 Task: For heading Calibri with Bold.  font size for heading24,  'Change the font style of data to'Bell MT.  and font size to 16,  Change the alignment of both headline & data to Align middle & Align Center.  In the sheet  analysisSalesByCustomer
Action: Mouse moved to (85, 186)
Screenshot: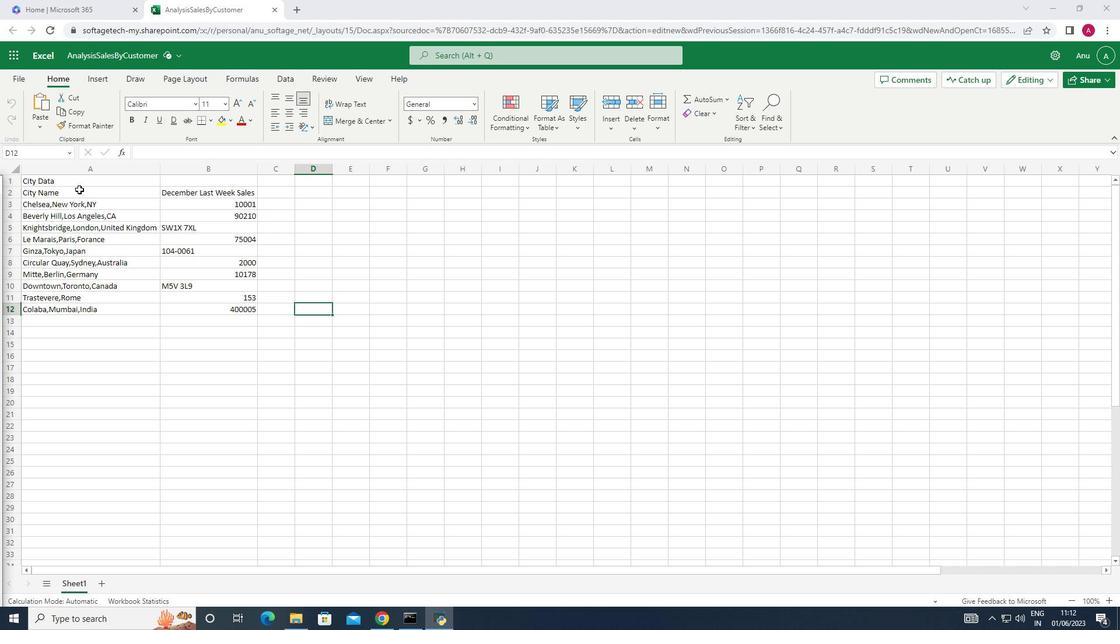 
Action: Mouse pressed left at (85, 186)
Screenshot: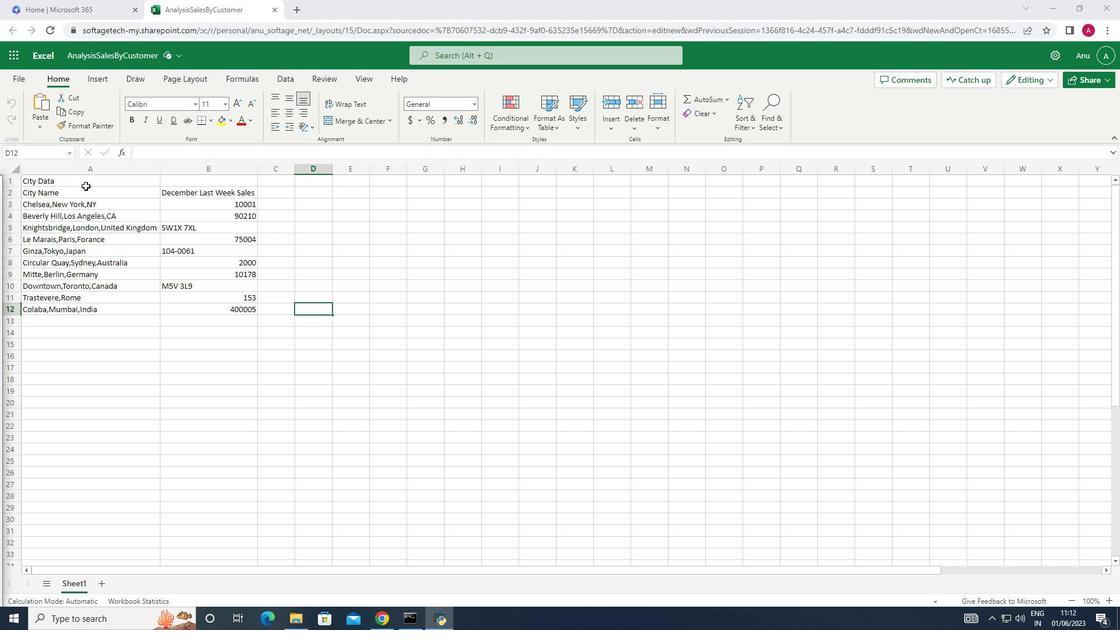 
Action: Mouse moved to (193, 102)
Screenshot: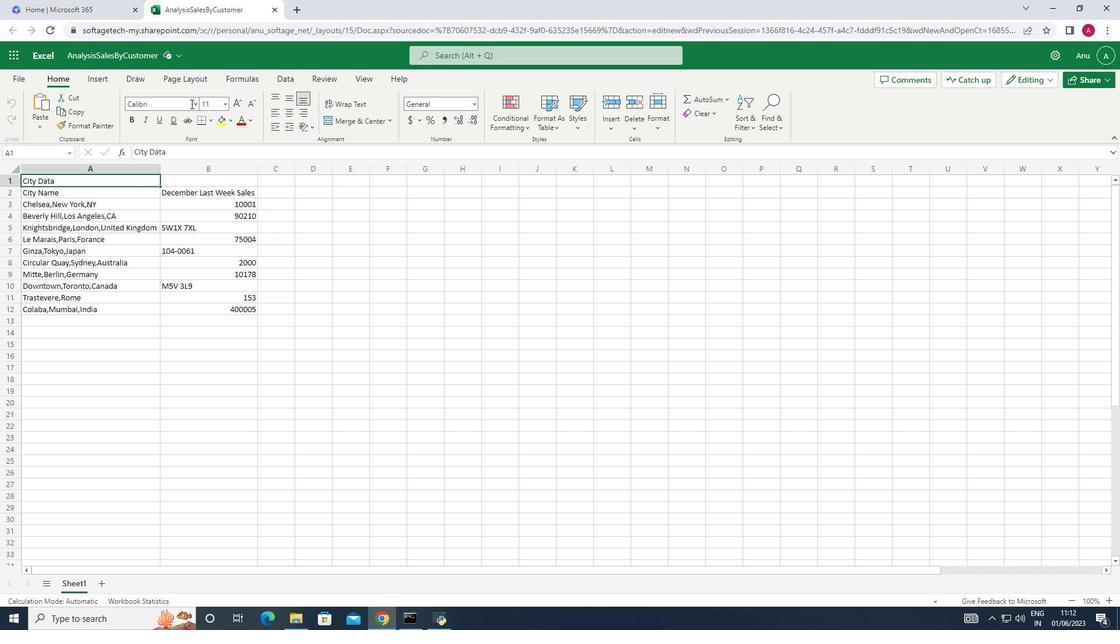 
Action: Mouse pressed left at (193, 102)
Screenshot: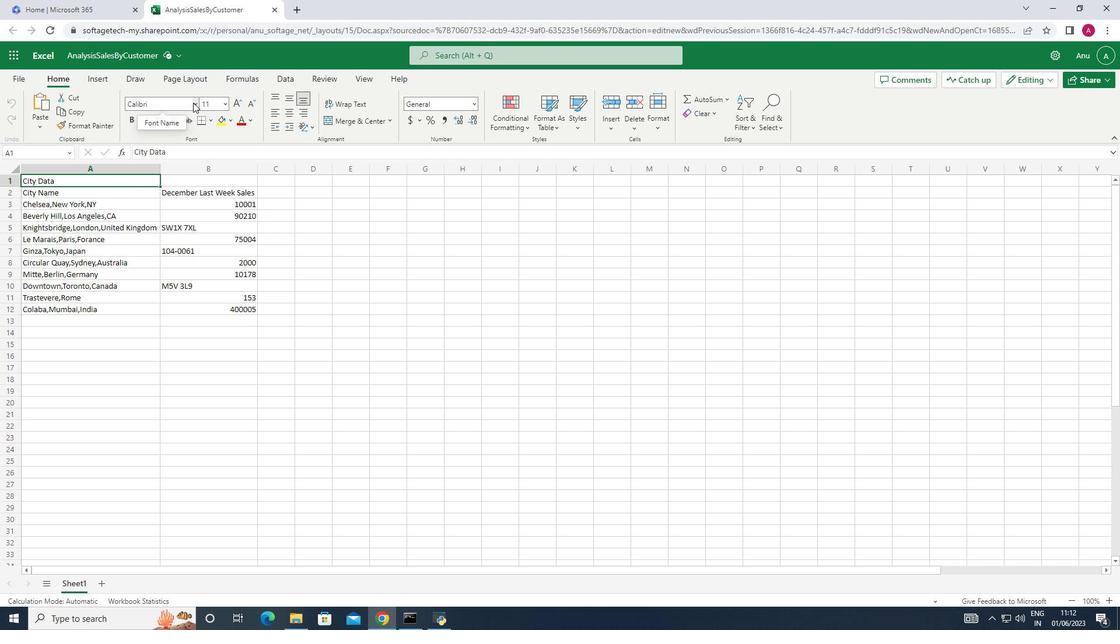 
Action: Mouse moved to (166, 219)
Screenshot: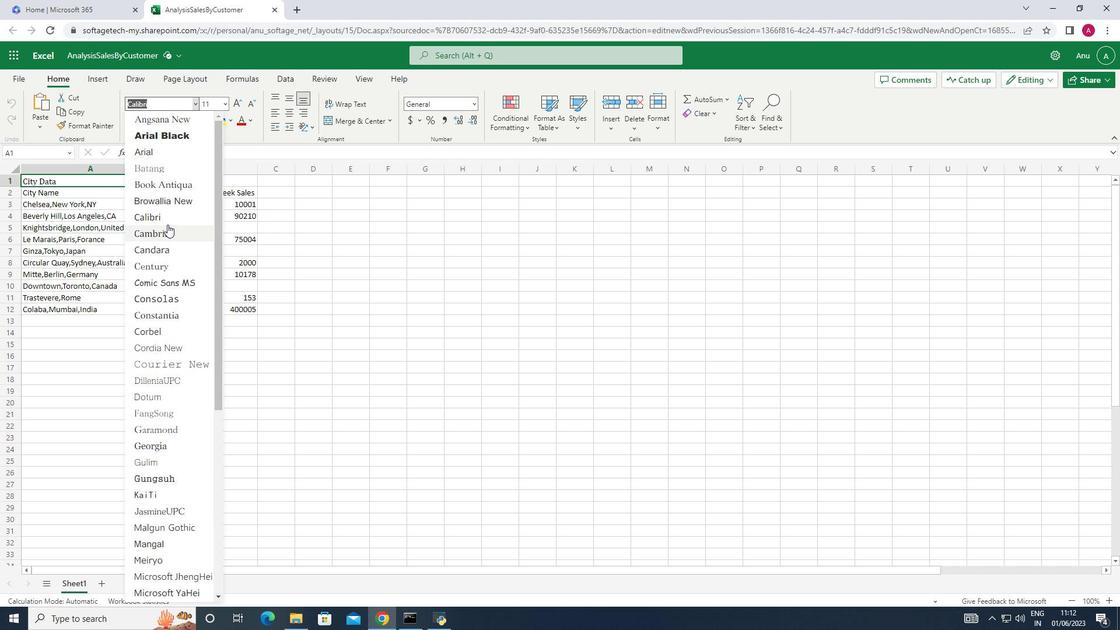 
Action: Mouse pressed left at (166, 219)
Screenshot: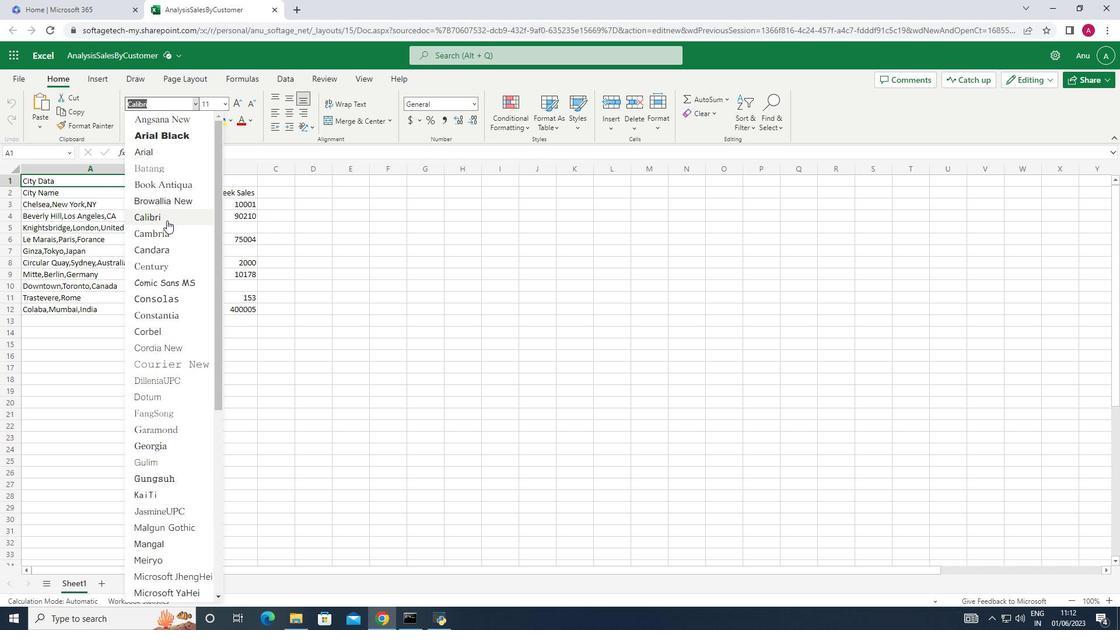 
Action: Mouse moved to (132, 118)
Screenshot: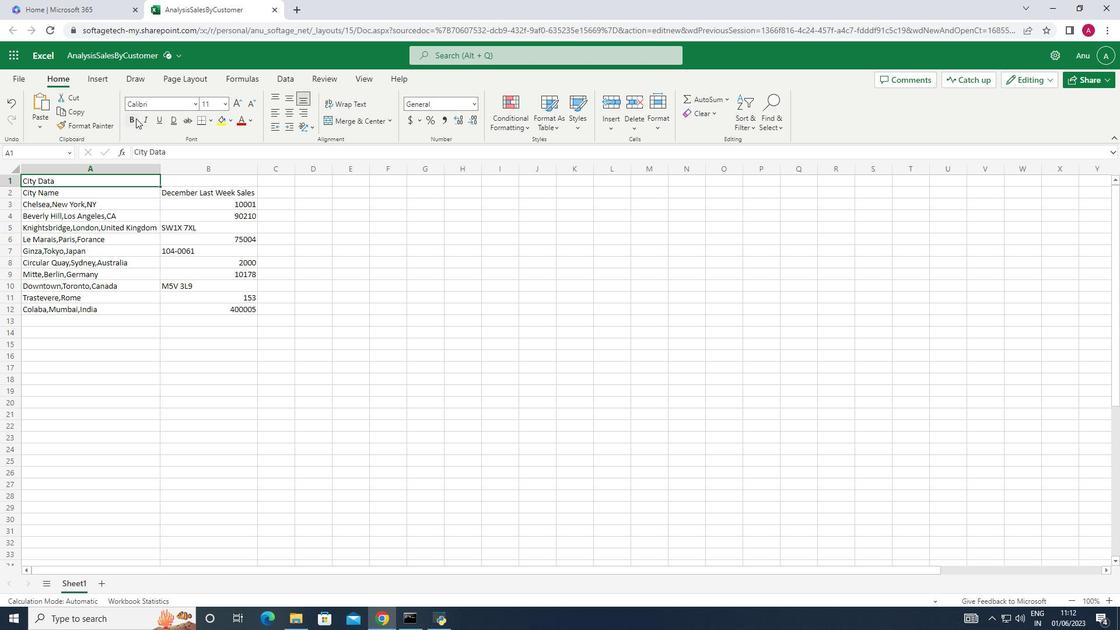 
Action: Mouse pressed left at (132, 118)
Screenshot: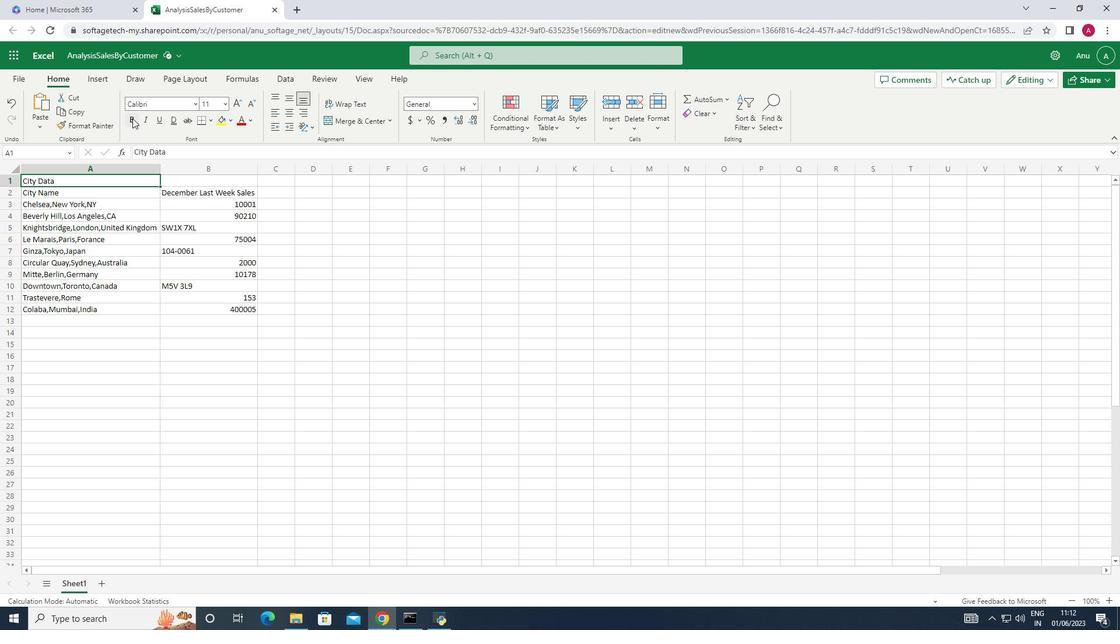 
Action: Mouse moved to (224, 103)
Screenshot: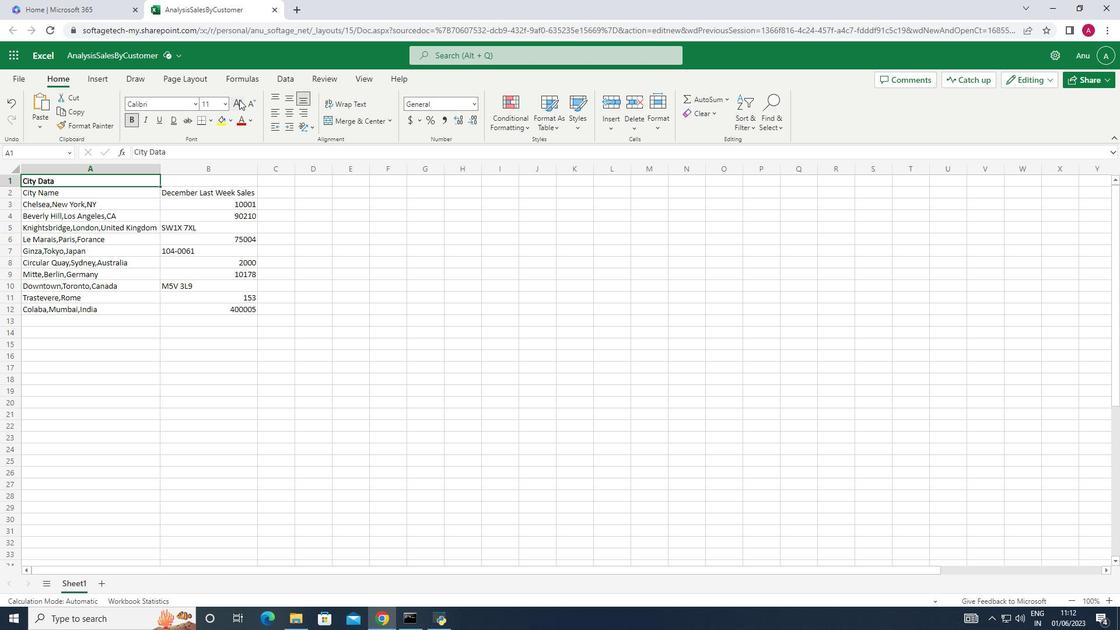
Action: Mouse pressed left at (224, 103)
Screenshot: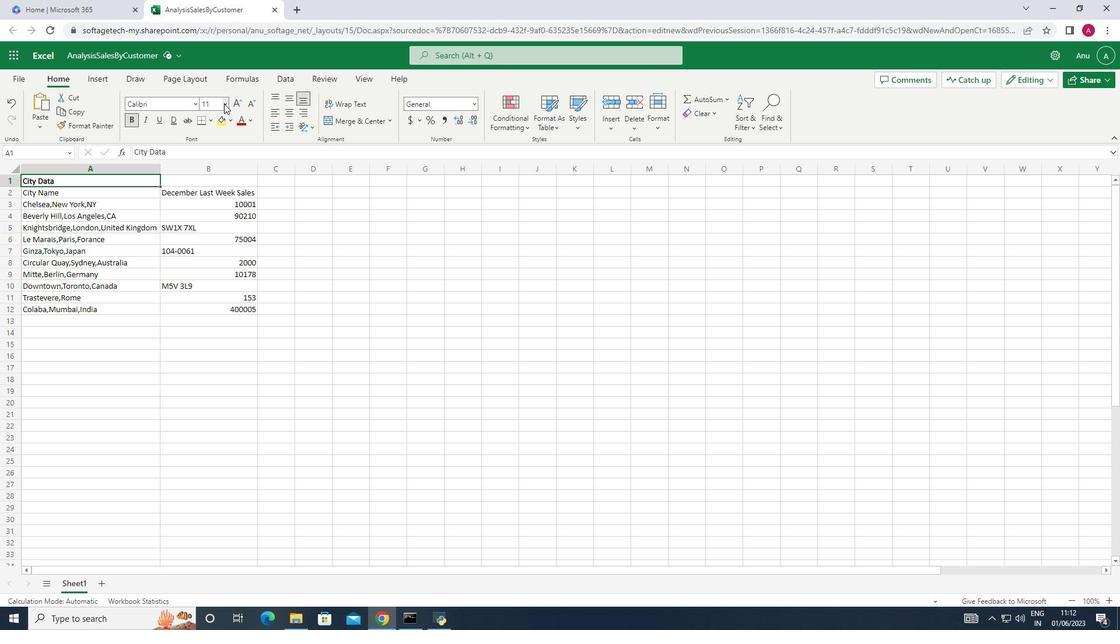 
Action: Mouse moved to (210, 264)
Screenshot: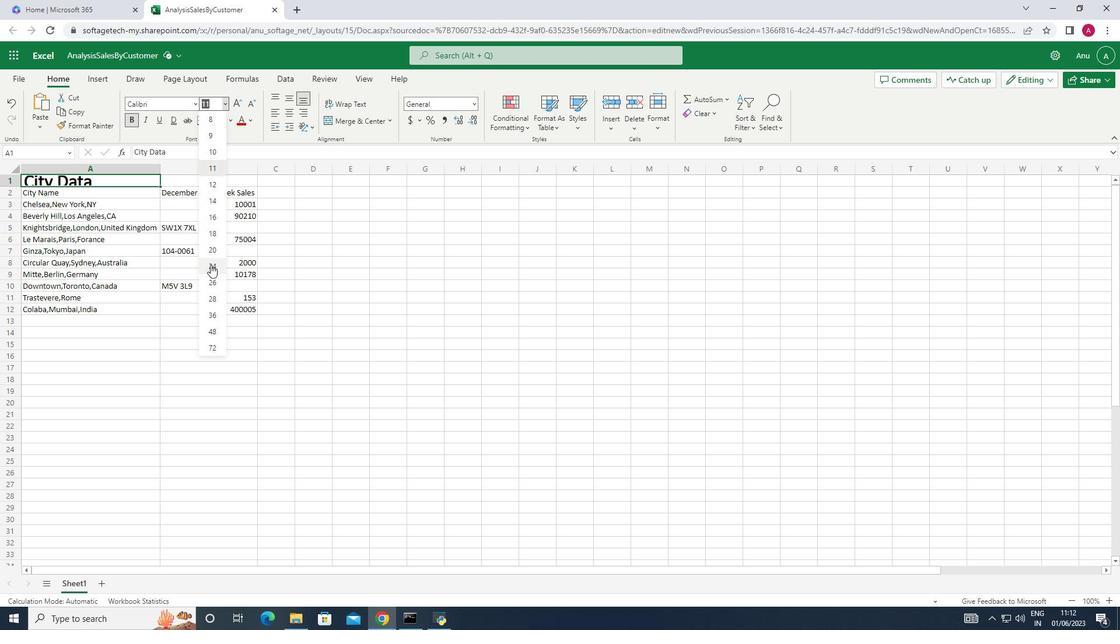 
Action: Mouse pressed left at (210, 264)
Screenshot: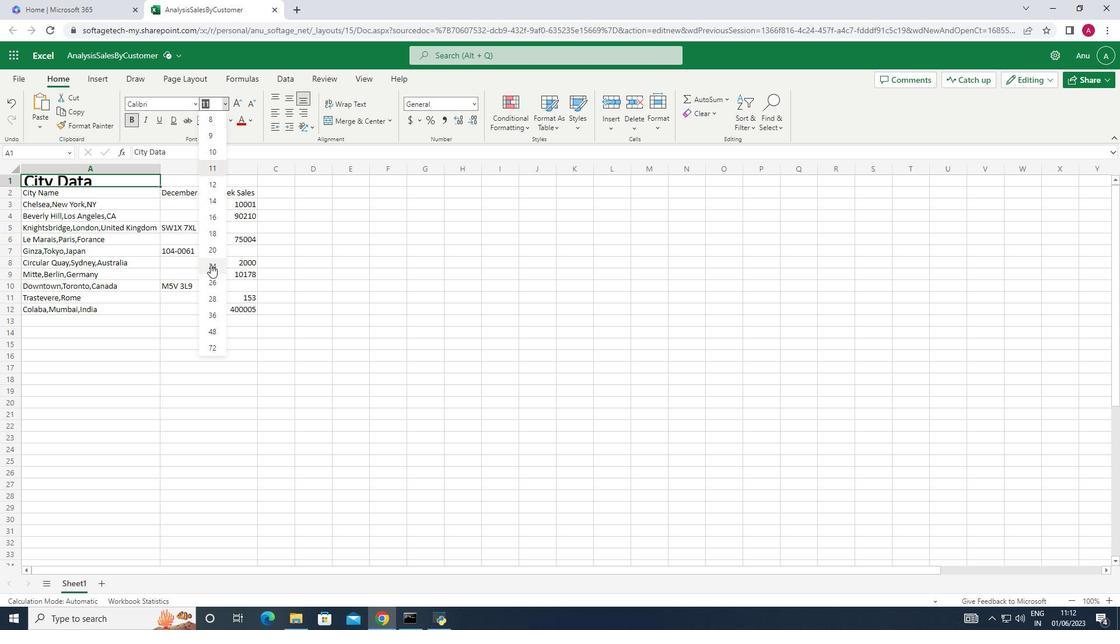
Action: Mouse moved to (54, 205)
Screenshot: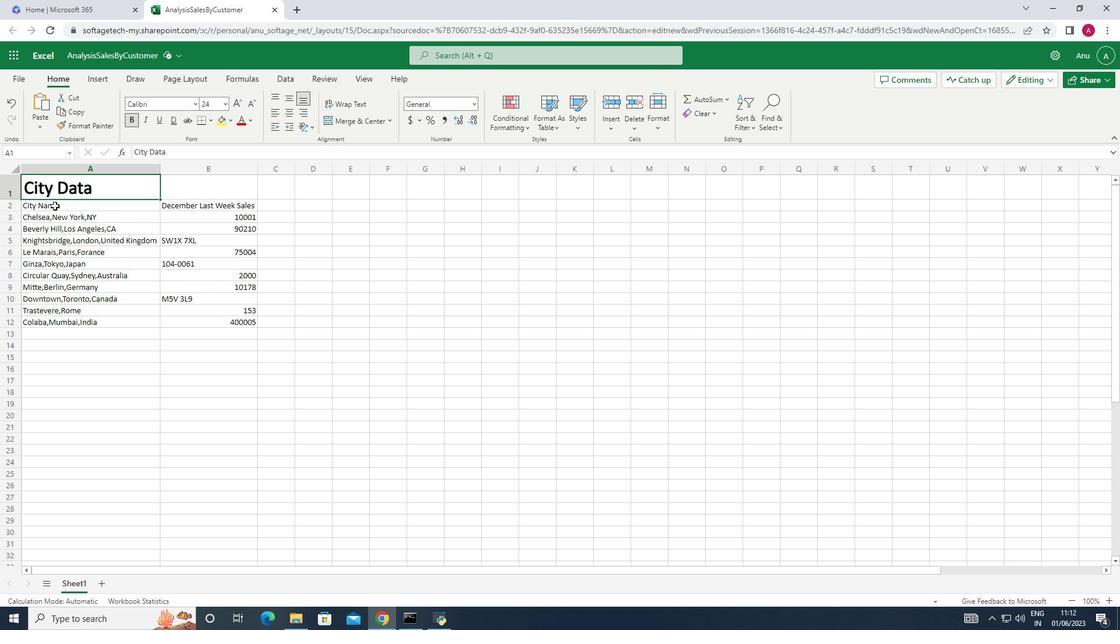 
Action: Mouse pressed left at (54, 205)
Screenshot: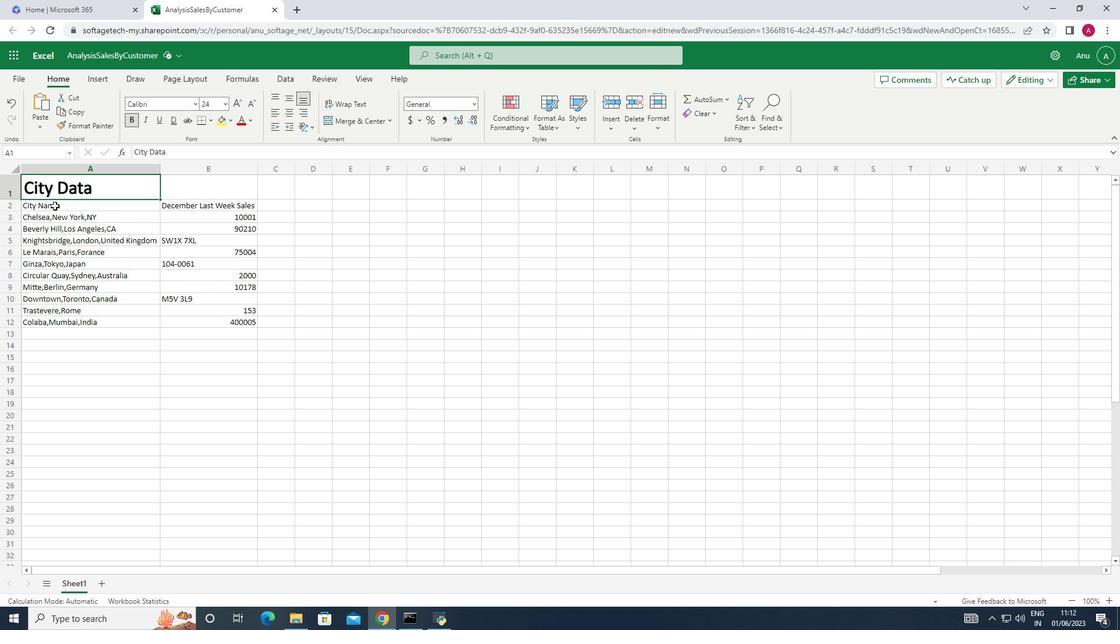 
Action: Mouse moved to (158, 101)
Screenshot: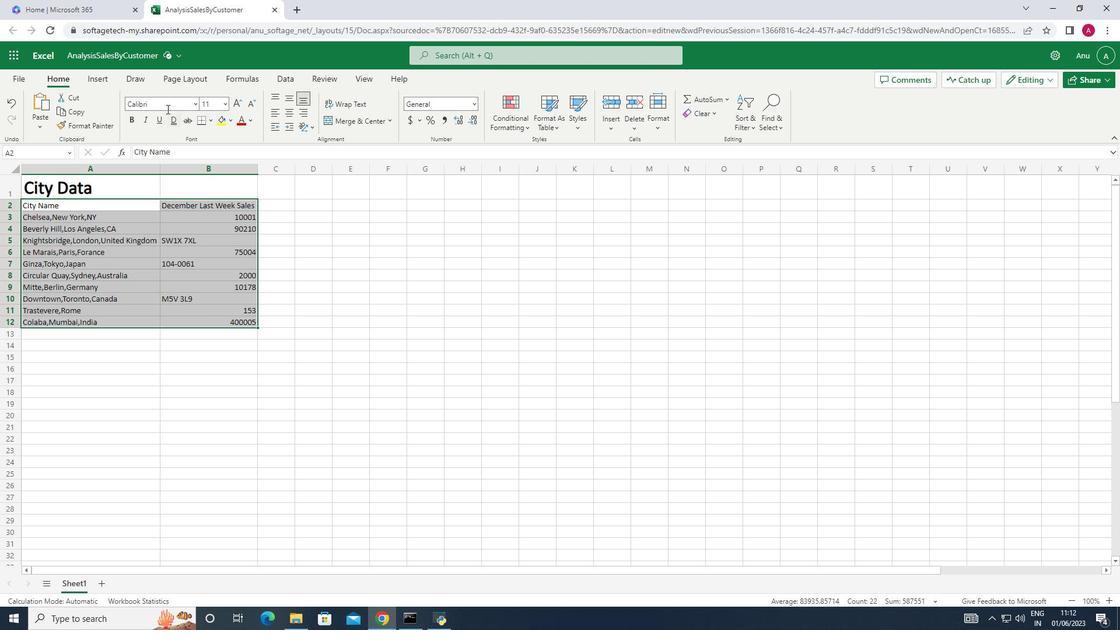 
Action: Mouse pressed left at (158, 101)
Screenshot: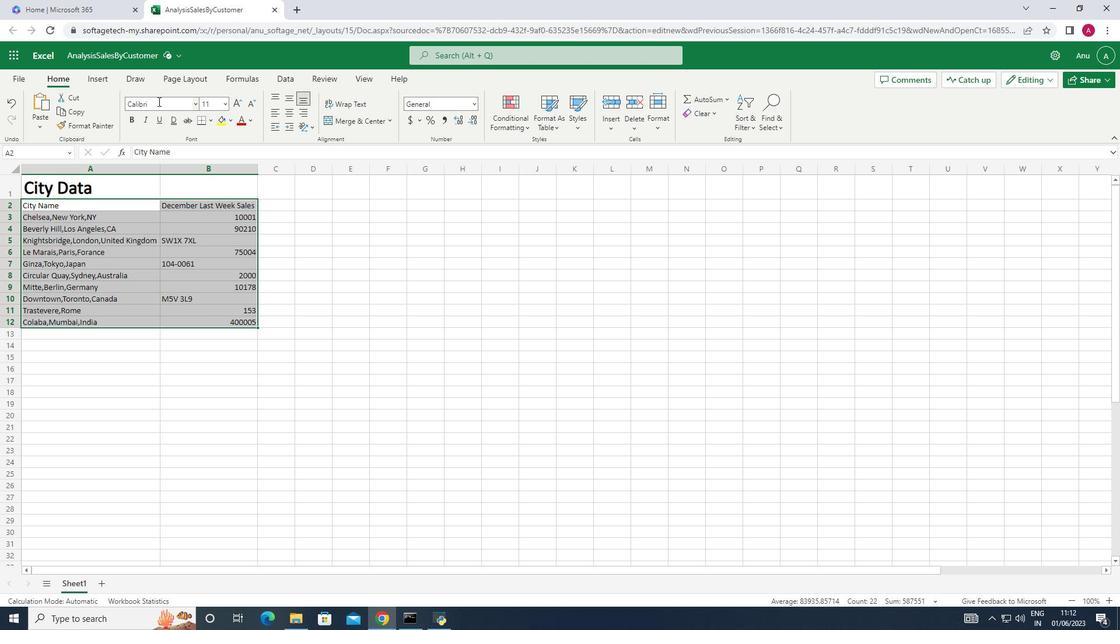 
Action: Key pressed <Key.shift>Bell<Key.space><Key.shift_r>M<Key.shift>T<Key.enter>
Screenshot: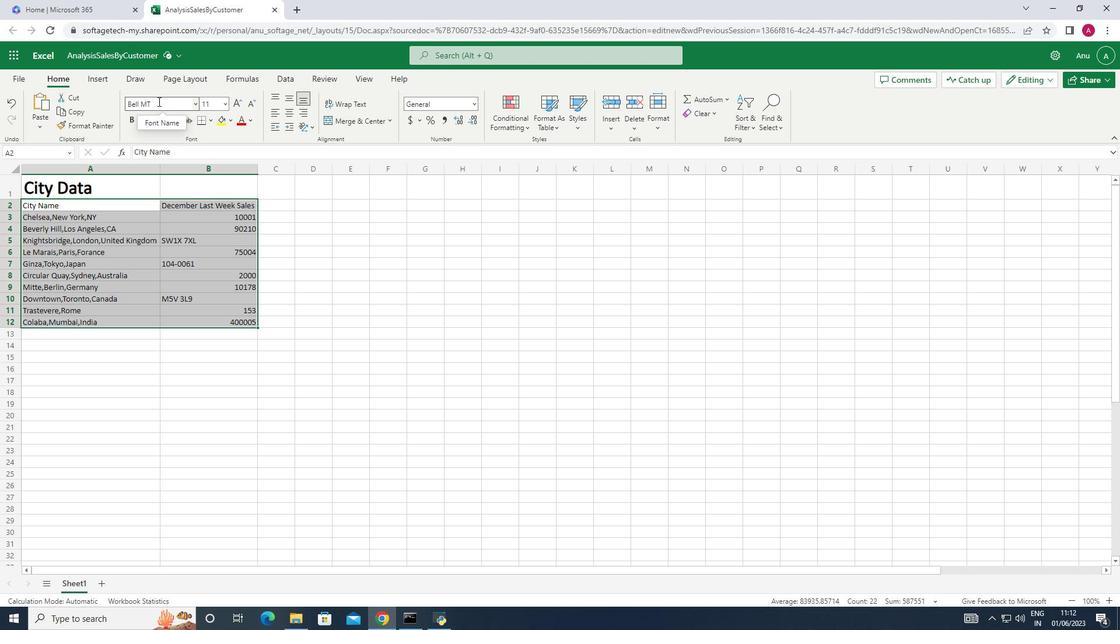 
Action: Mouse moved to (222, 107)
Screenshot: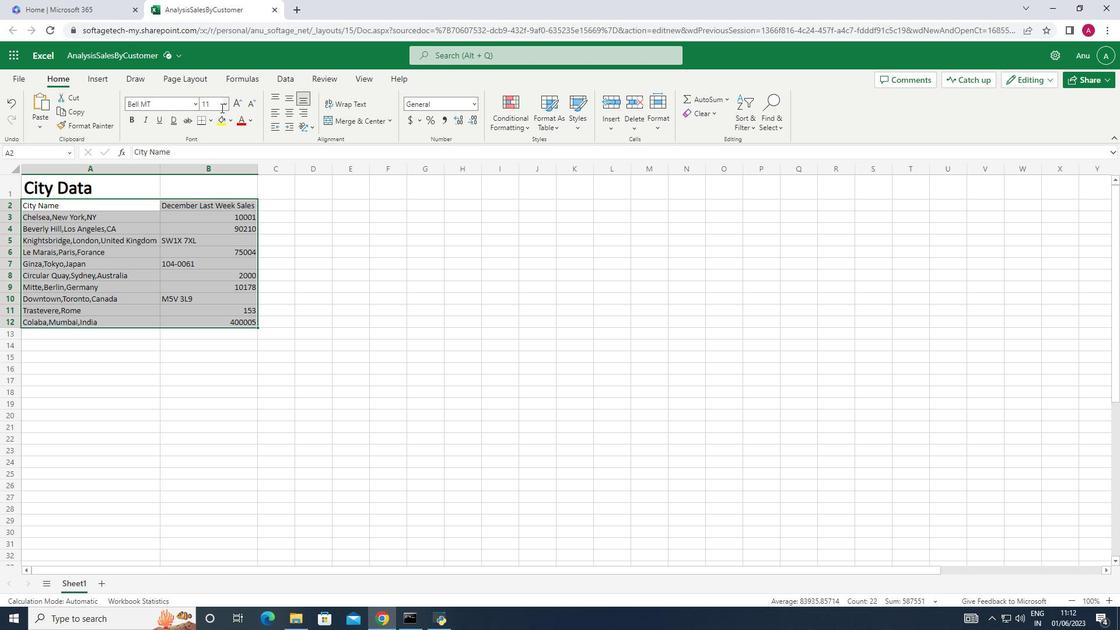
Action: Mouse pressed left at (222, 107)
Screenshot: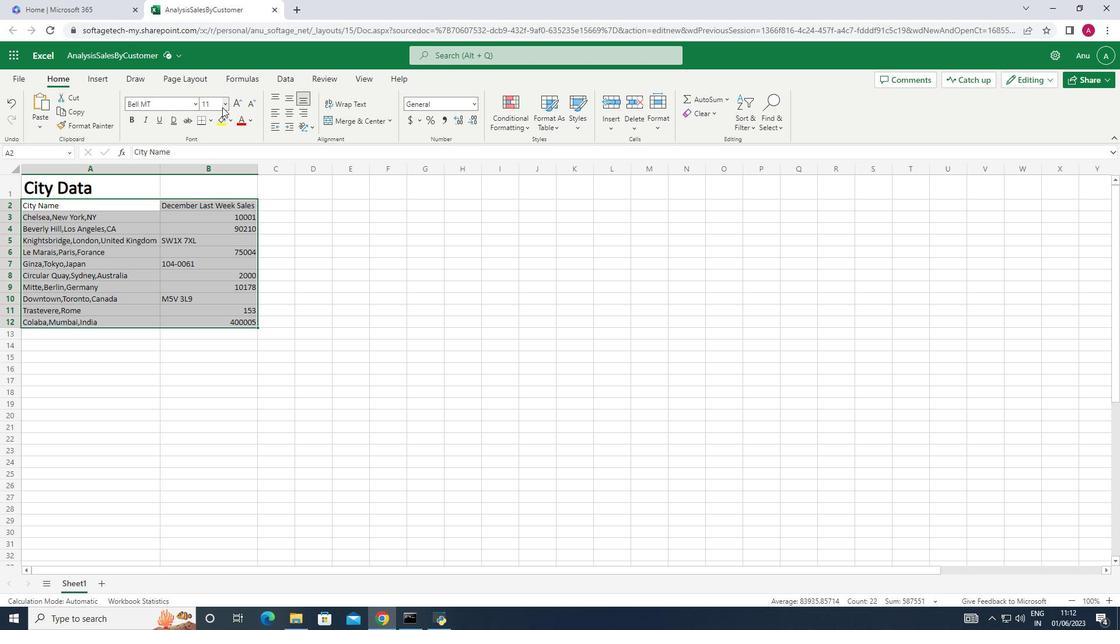 
Action: Mouse moved to (212, 217)
Screenshot: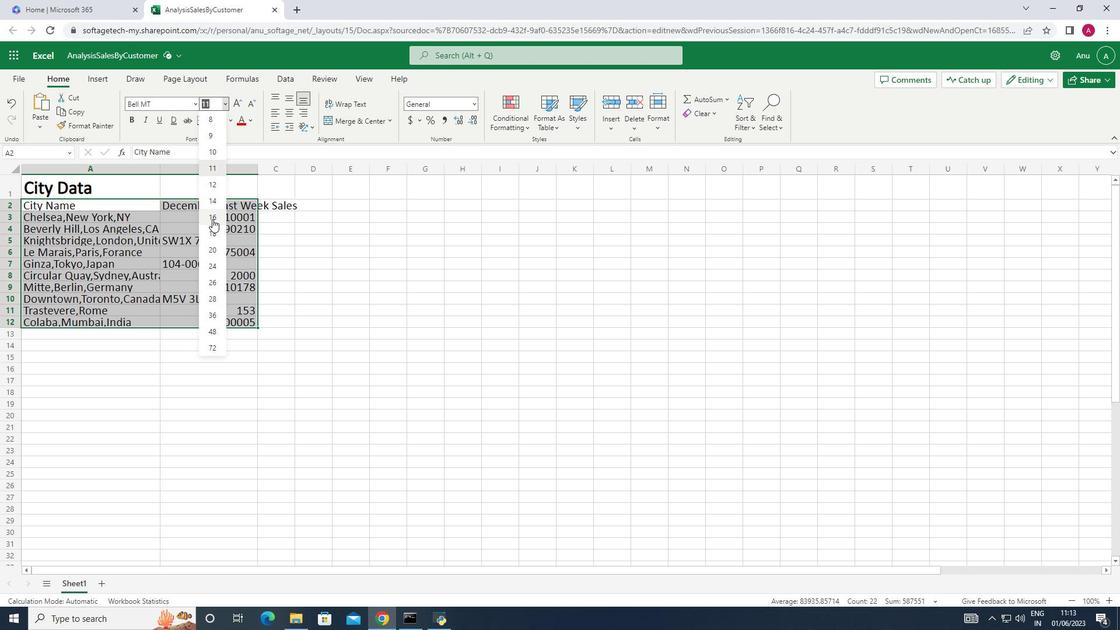 
Action: Mouse pressed left at (212, 217)
Screenshot: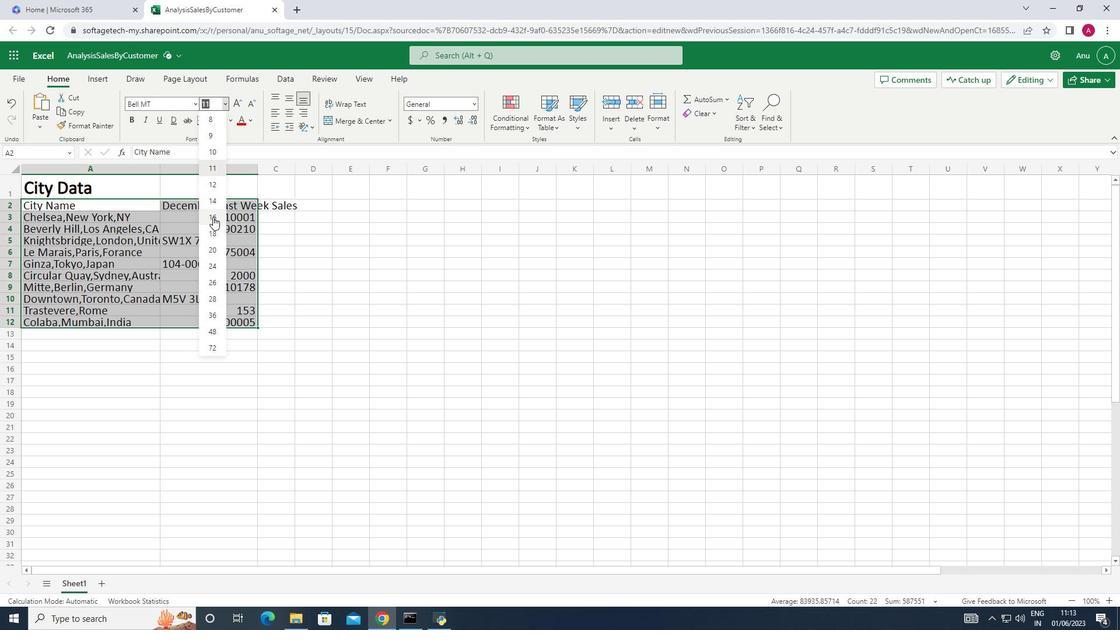
Action: Mouse moved to (288, 114)
Screenshot: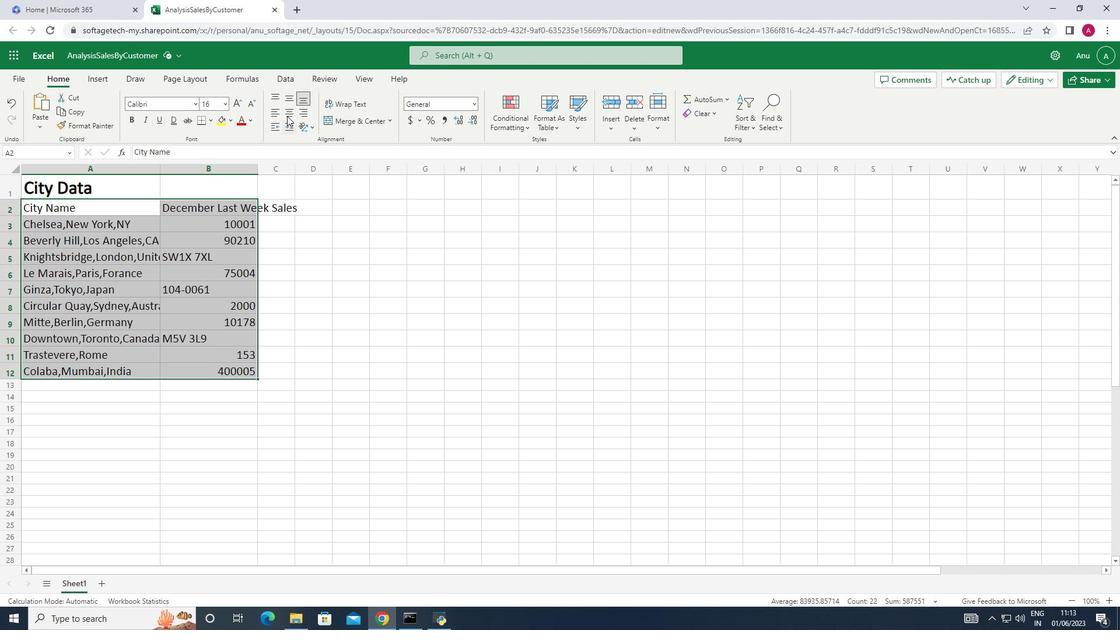 
Action: Mouse pressed left at (288, 114)
Screenshot: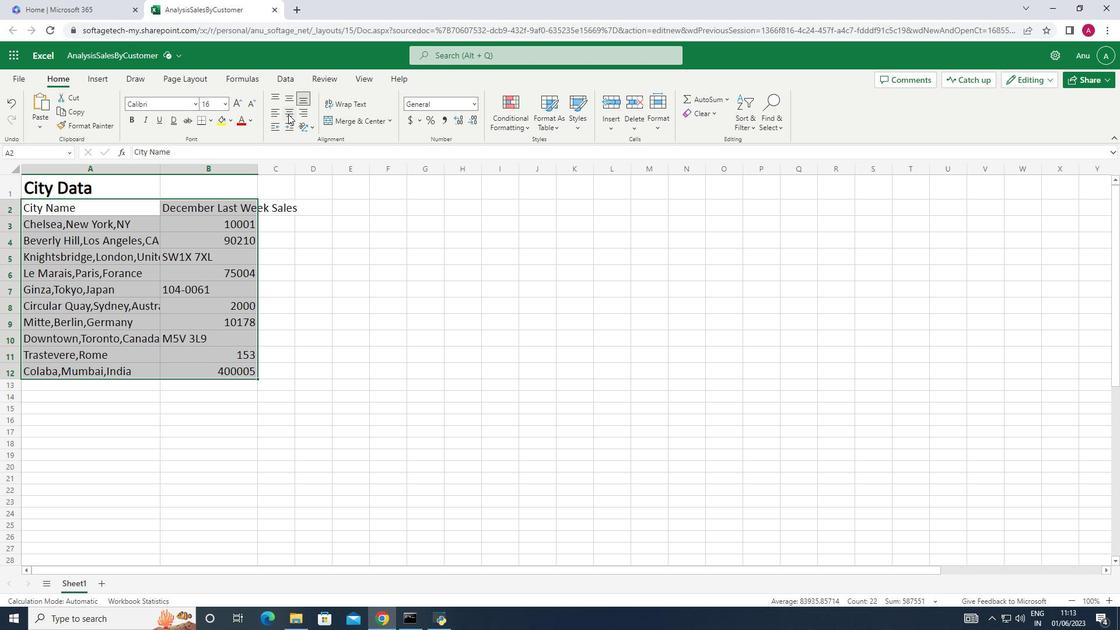 
Action: Mouse moved to (258, 168)
Screenshot: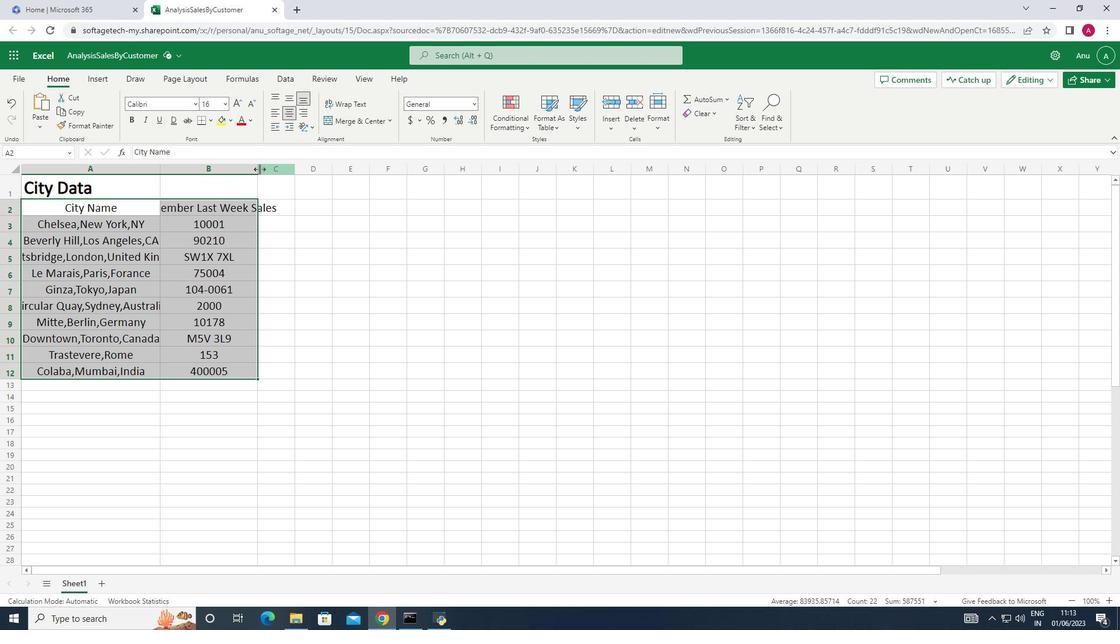 
Action: Mouse pressed left at (258, 168)
Screenshot: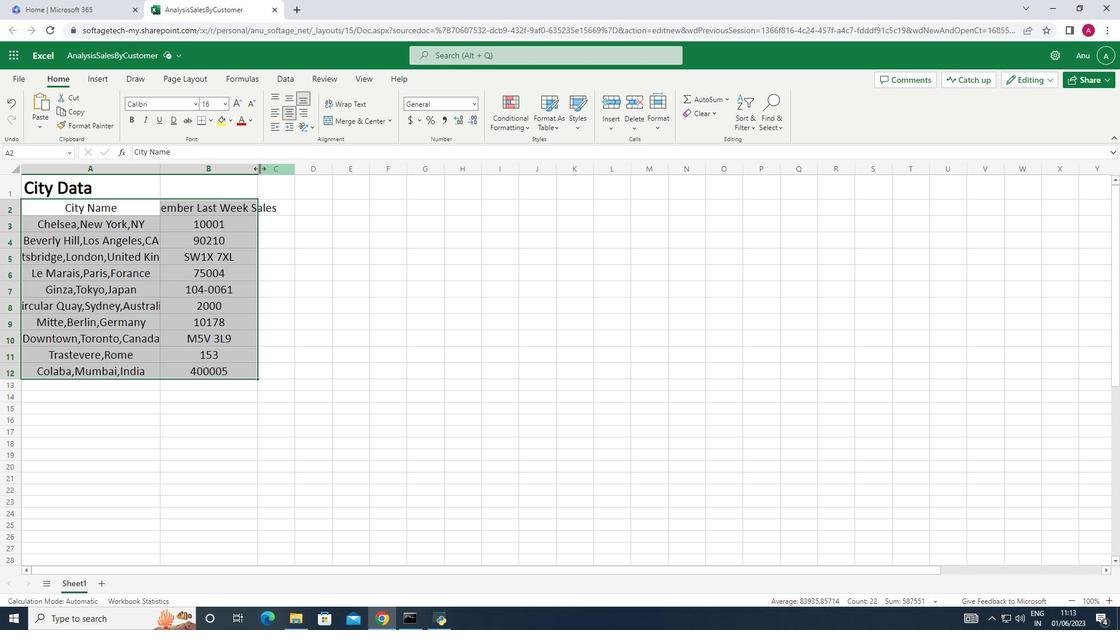 
Action: Mouse pressed left at (258, 168)
Screenshot: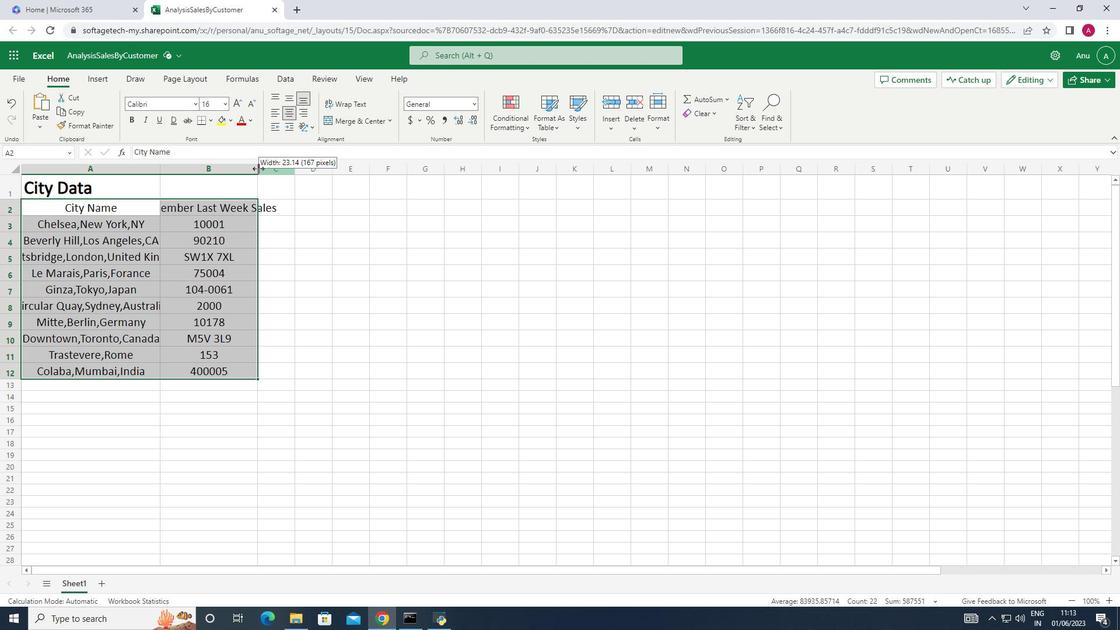
Action: Mouse moved to (161, 170)
Screenshot: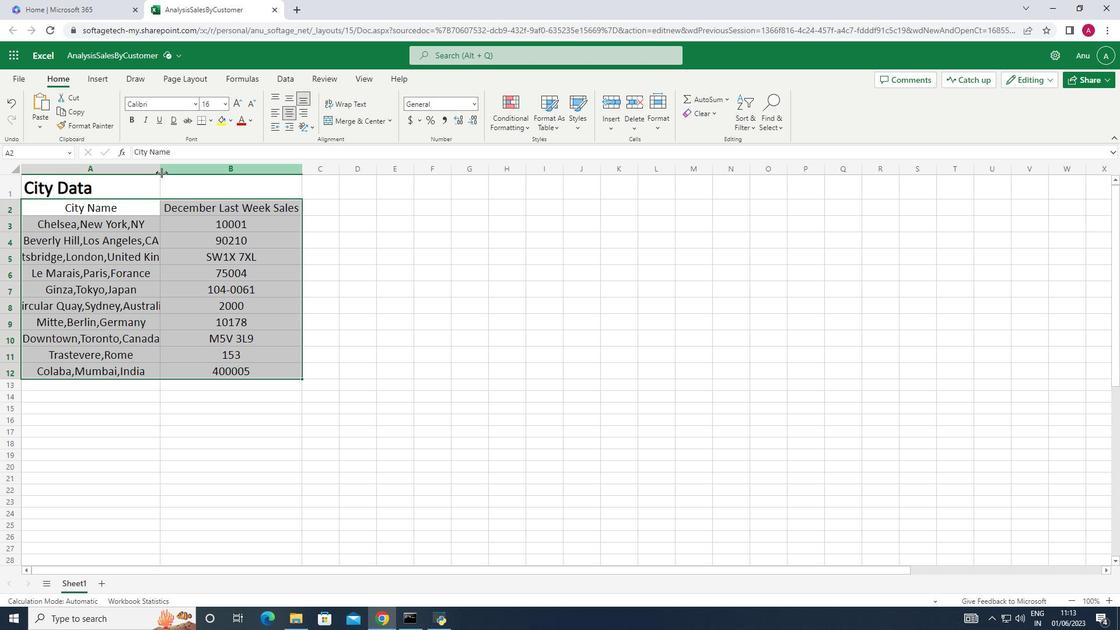 
Action: Mouse pressed left at (161, 170)
Screenshot: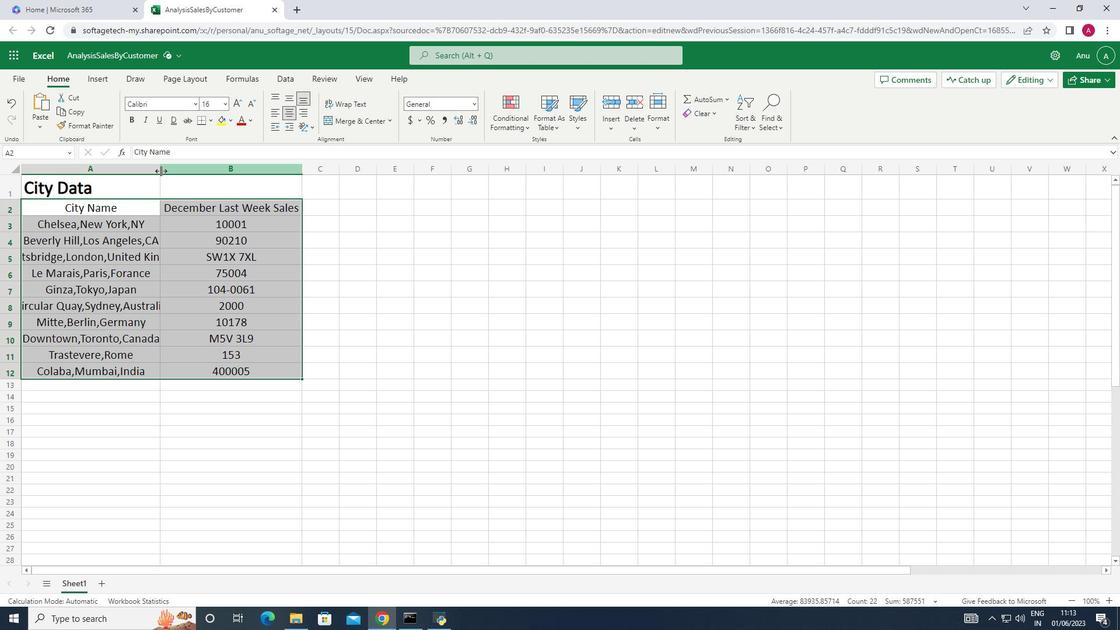 
Action: Mouse pressed left at (161, 170)
Screenshot: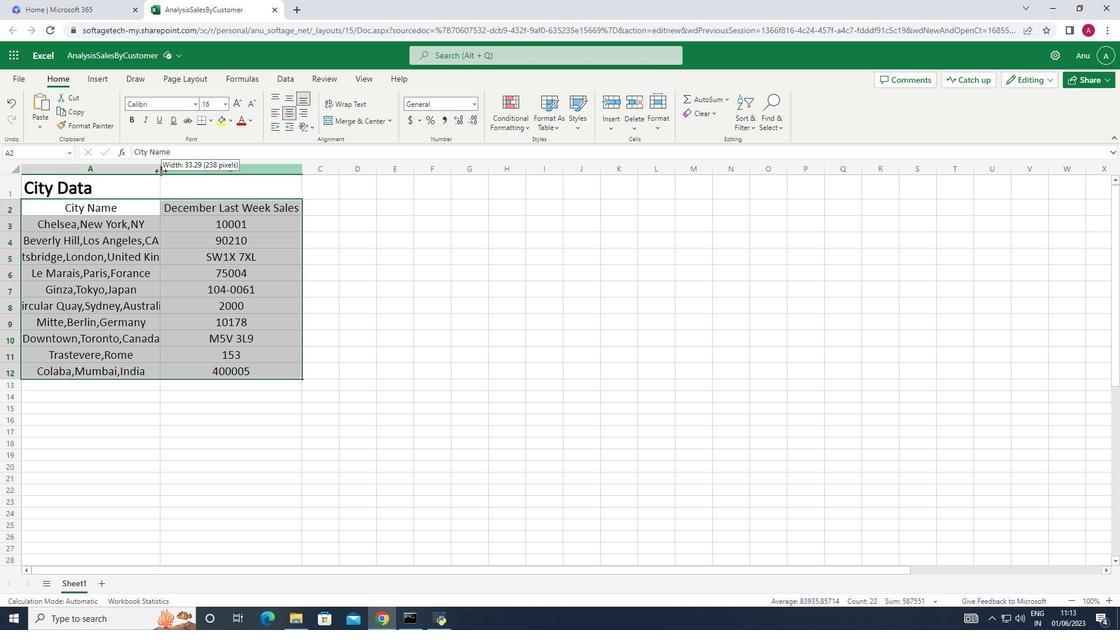 
Action: Mouse moved to (166, 183)
Screenshot: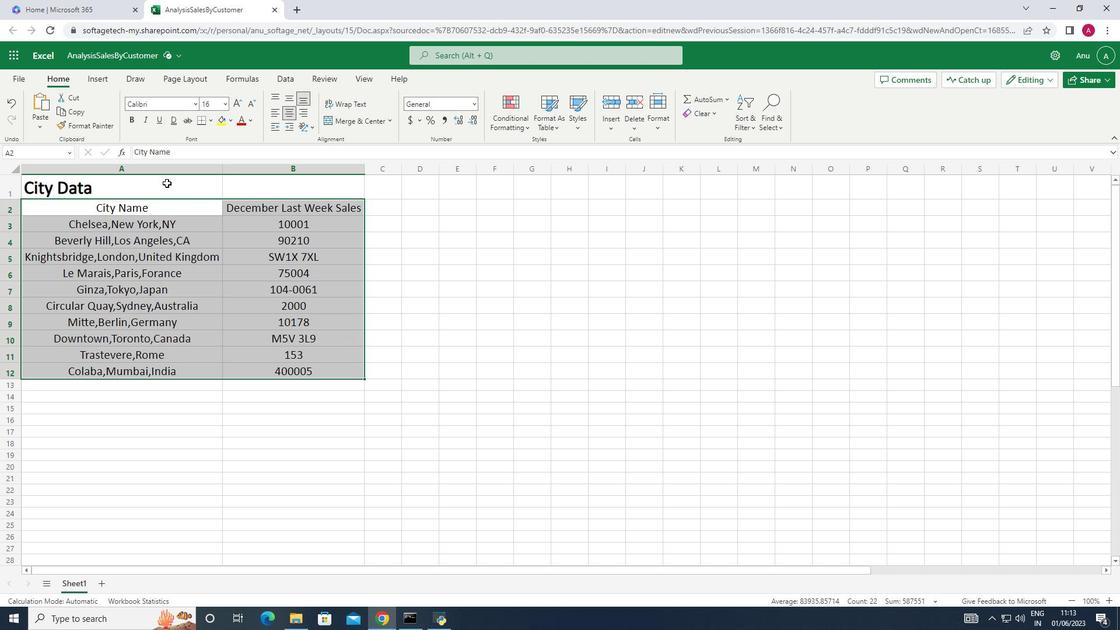 
Action: Mouse pressed left at (166, 183)
Screenshot: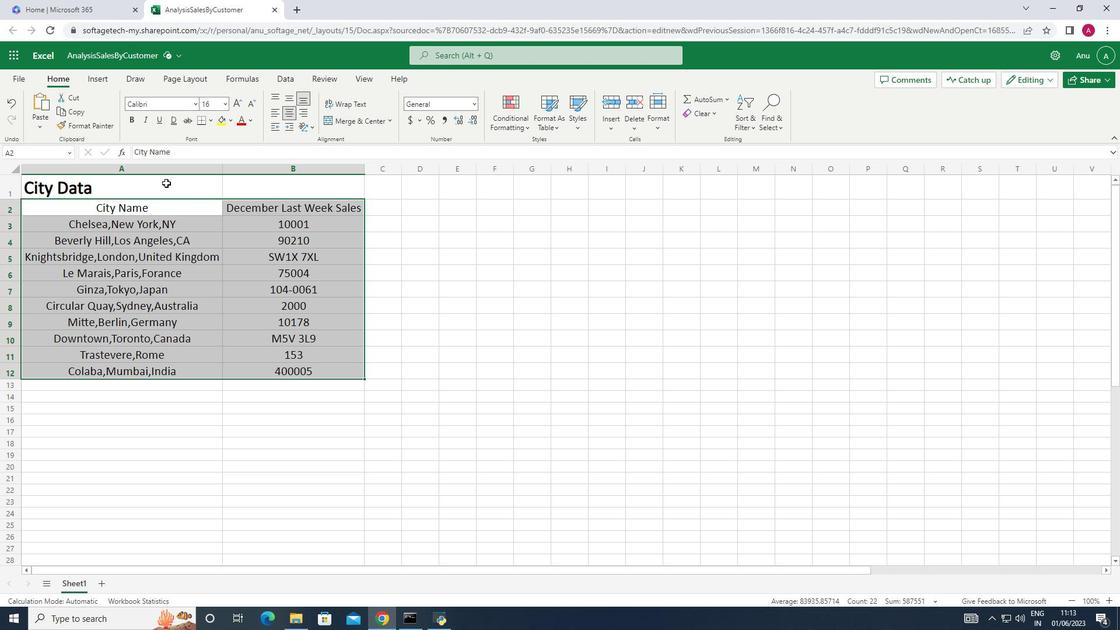 
Action: Mouse moved to (285, 110)
Screenshot: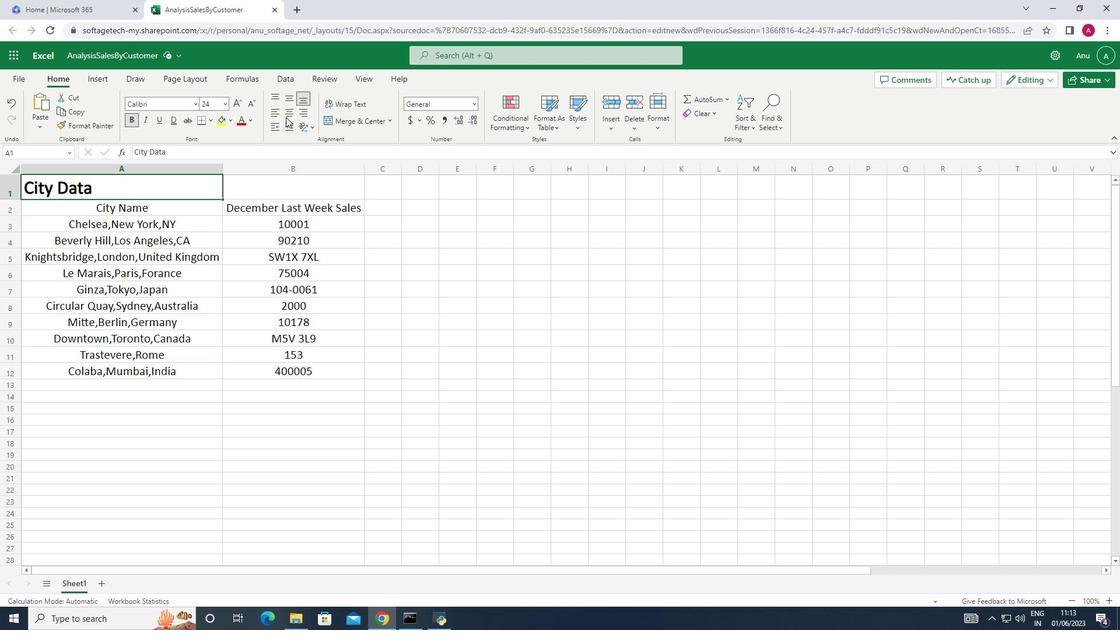 
Action: Mouse pressed left at (285, 110)
Screenshot: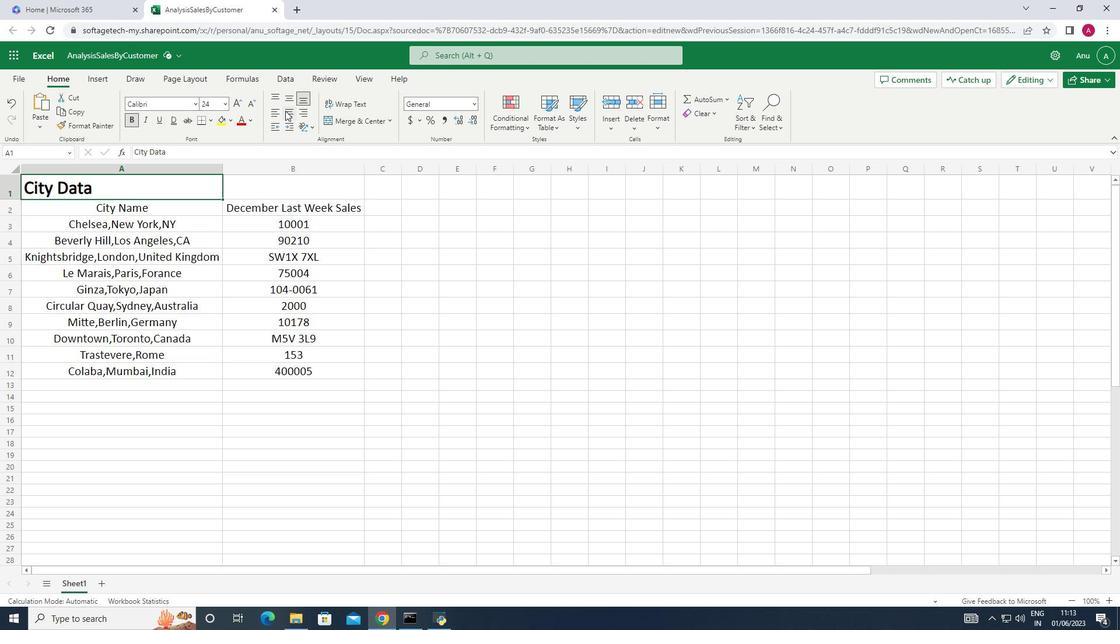 
Action: Mouse moved to (436, 263)
Screenshot: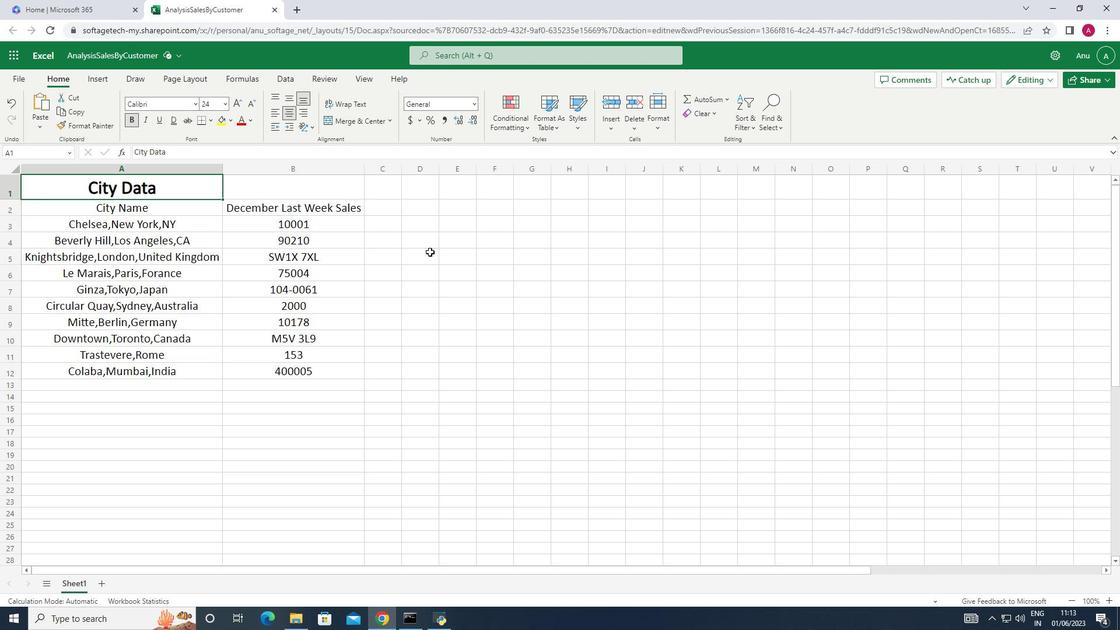 
Action: Mouse pressed left at (436, 263)
Screenshot: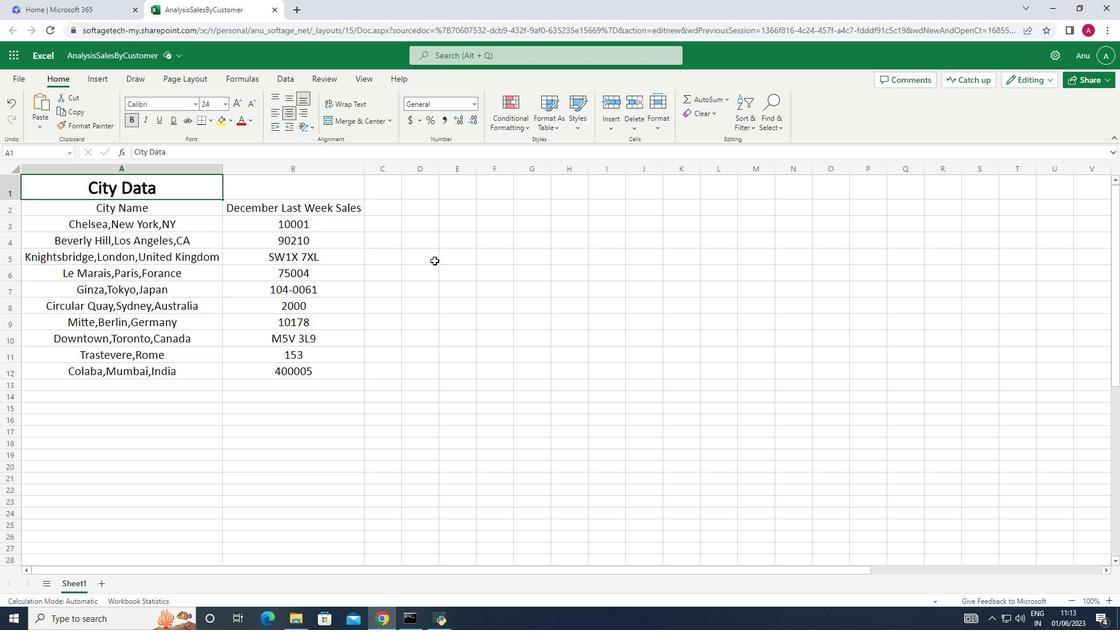 
